 Task: Create a new task in Outlook for the 'New Cafe Launch - Brewing Delightful Experiences' with the status 'Not Started' and priority 'Normal'. Include details about facilitating the launch.
Action: Mouse moved to (15, 164)
Screenshot: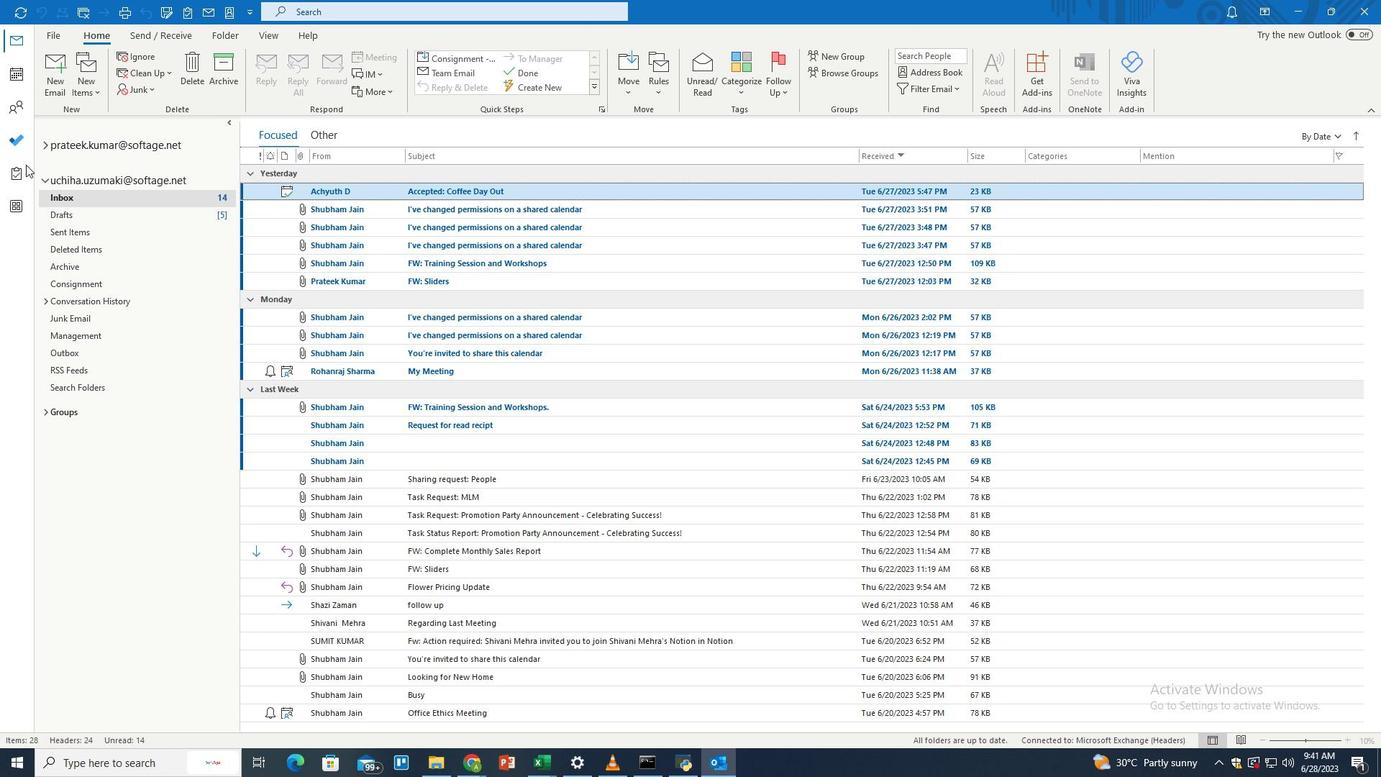 
Action: Mouse pressed left at (15, 164)
Screenshot: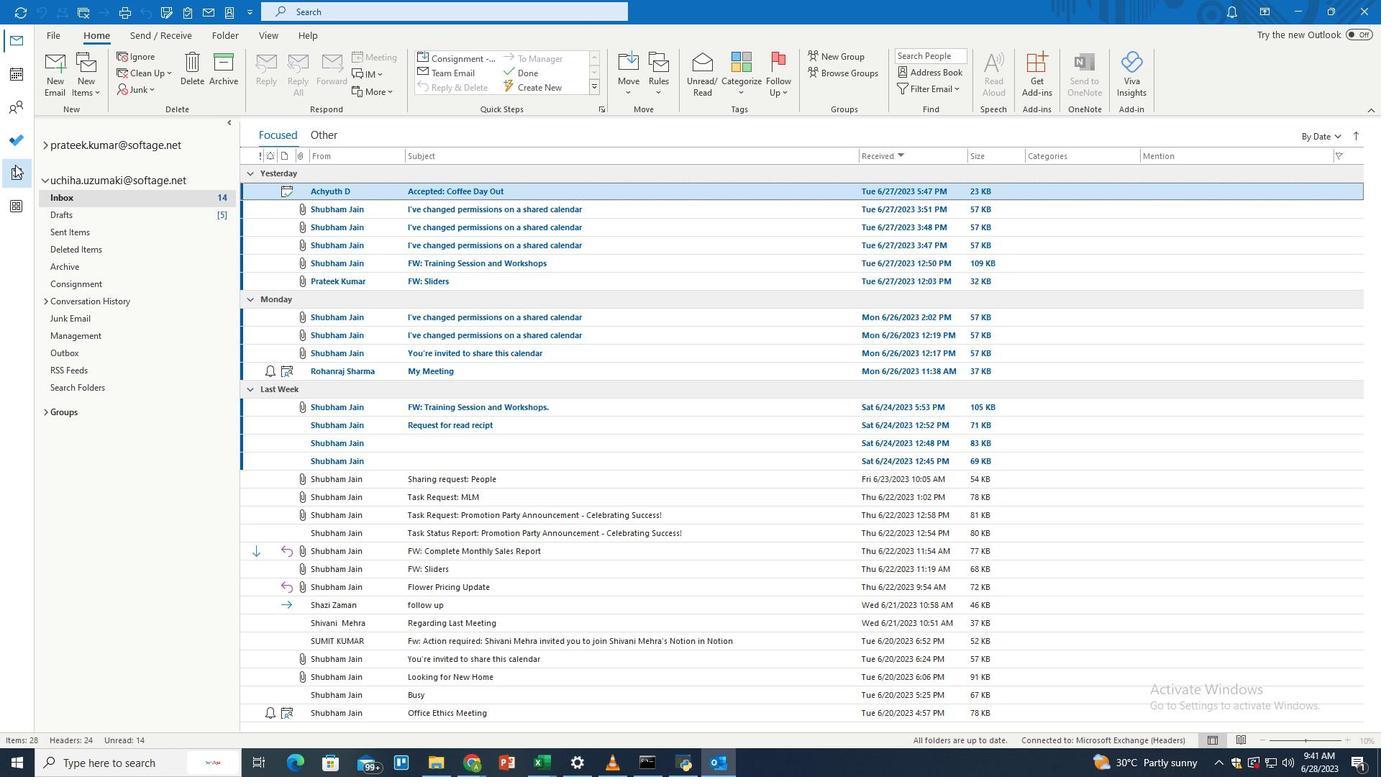 
Action: Mouse moved to (91, 166)
Screenshot: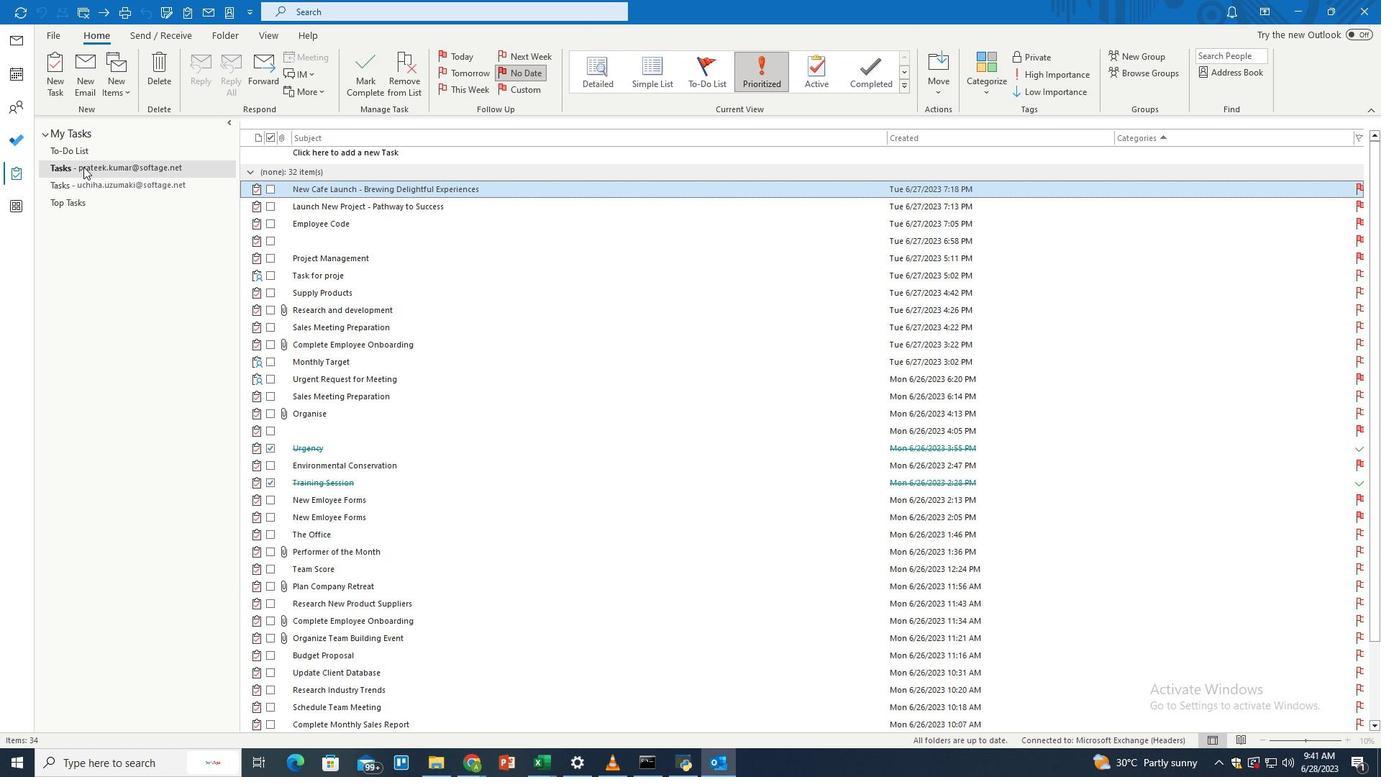 
Action: Mouse pressed left at (91, 166)
Screenshot: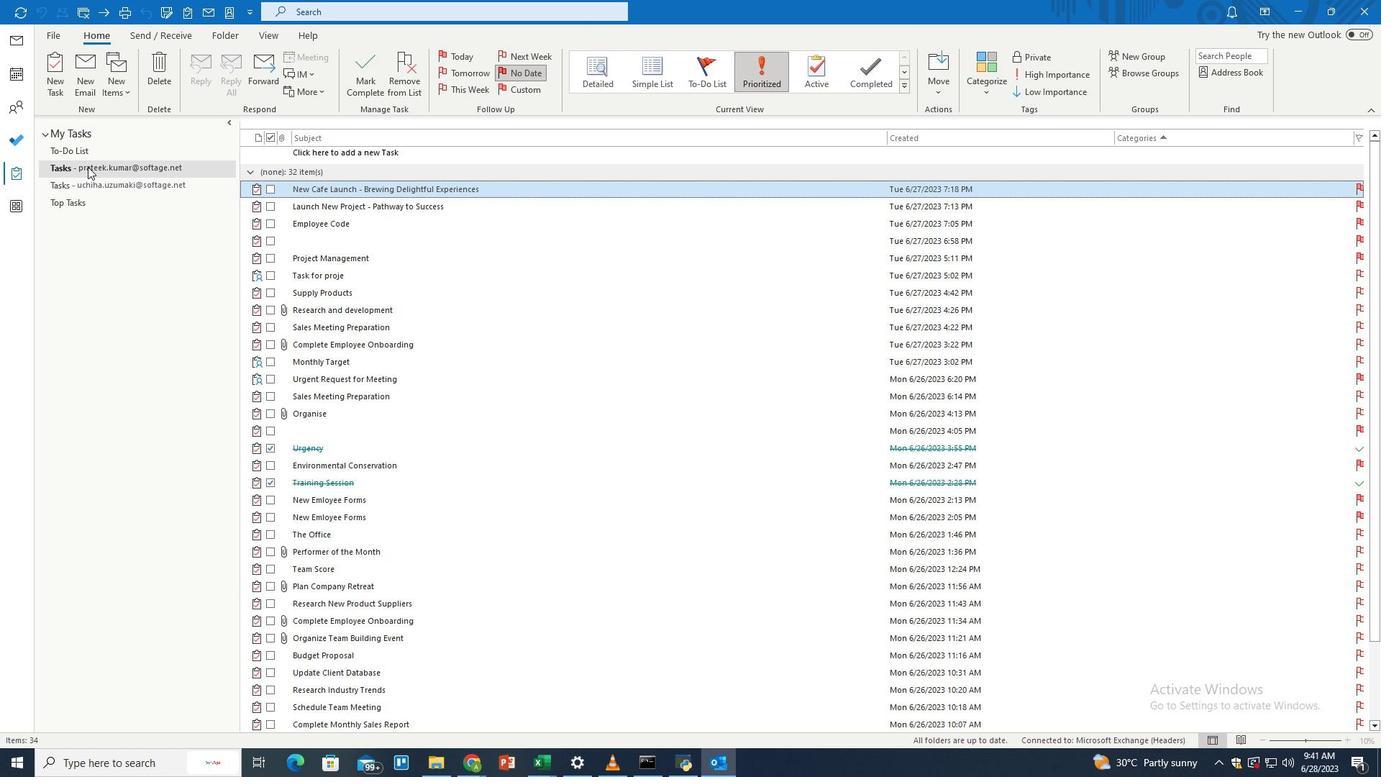 
Action: Mouse moved to (365, 191)
Screenshot: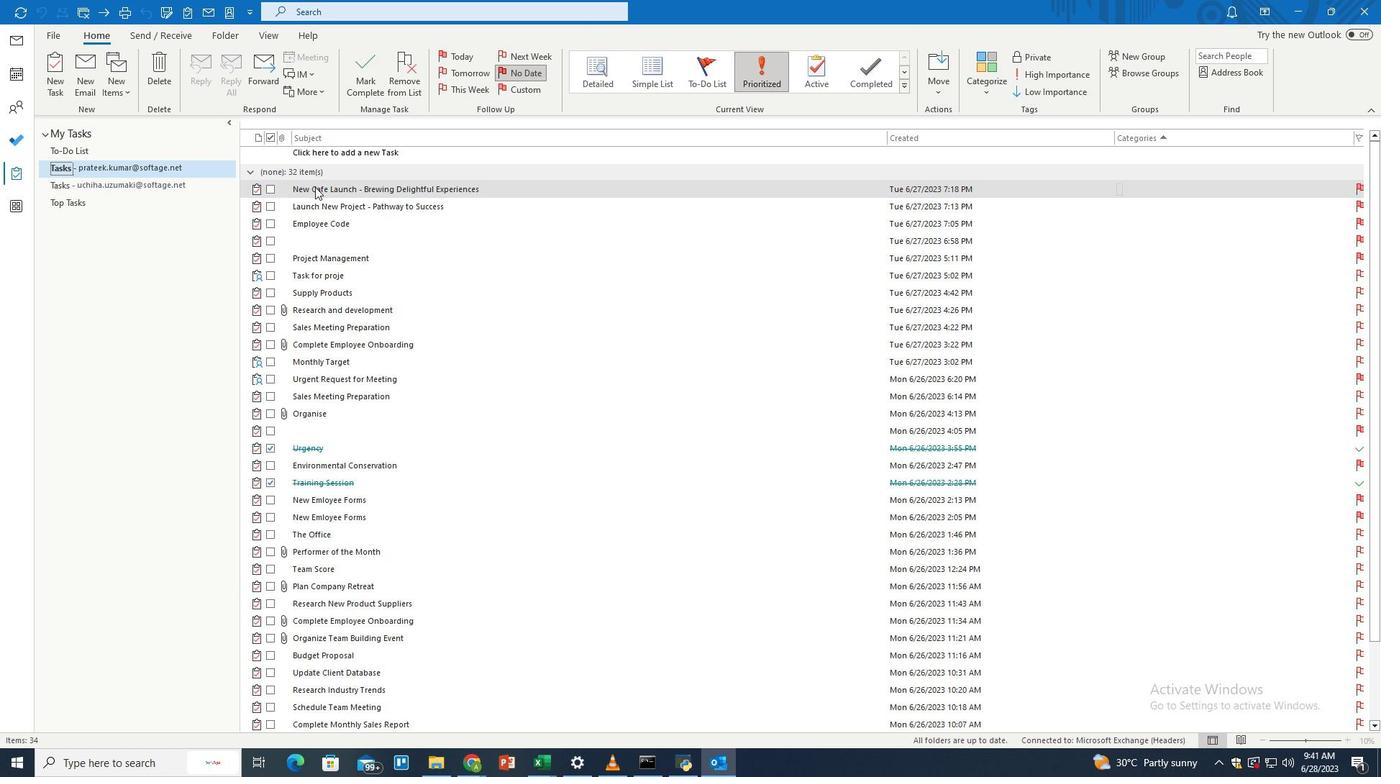 
Action: Mouse pressed left at (365, 191)
Screenshot: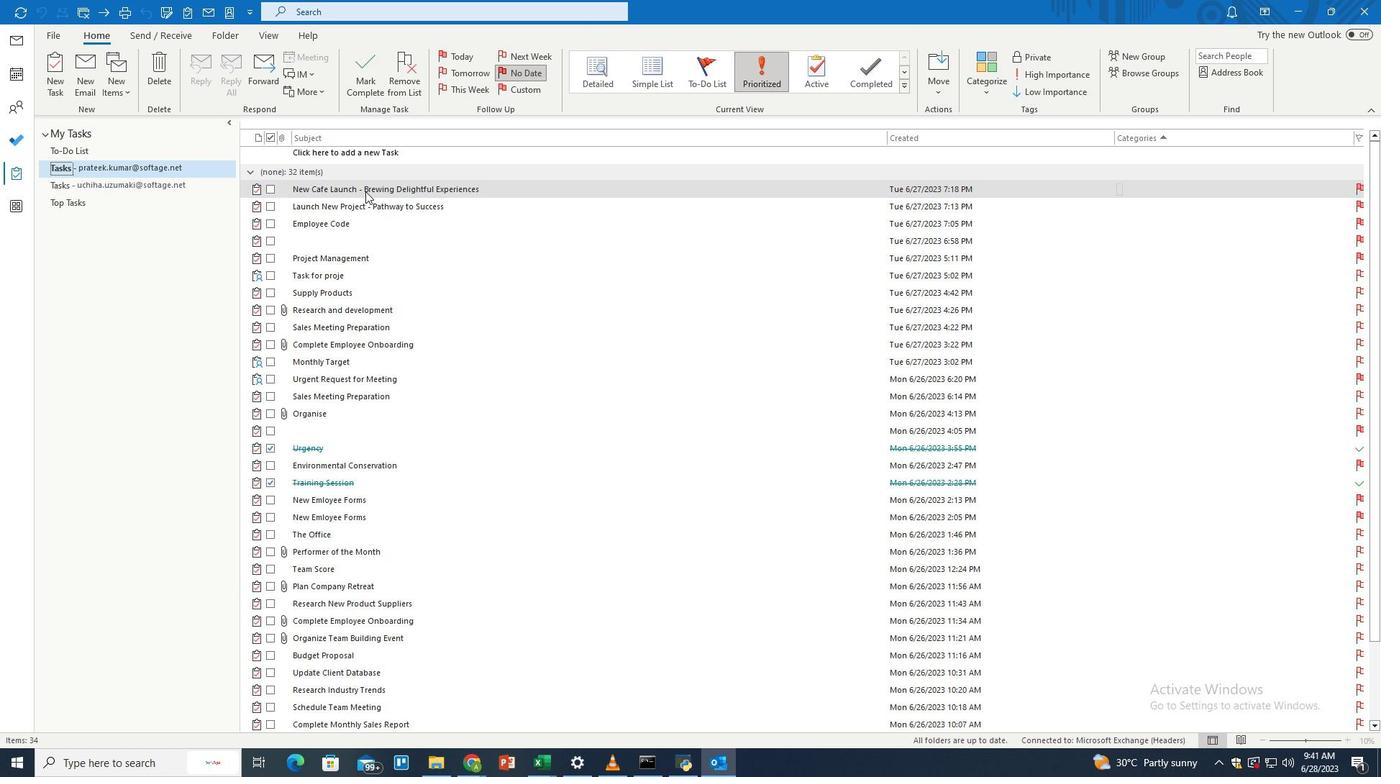 
Action: Mouse pressed left at (365, 191)
Screenshot: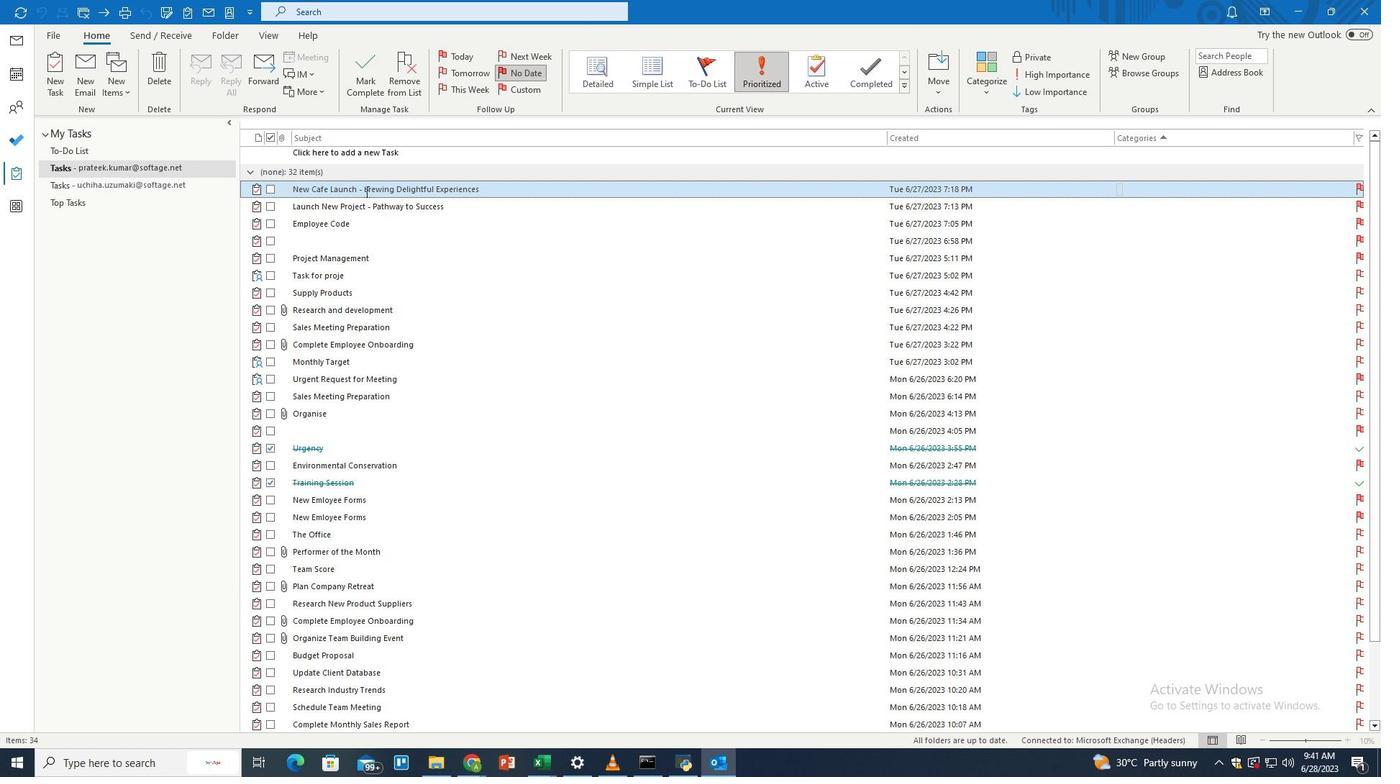 
Action: Mouse moved to (482, 89)
Screenshot: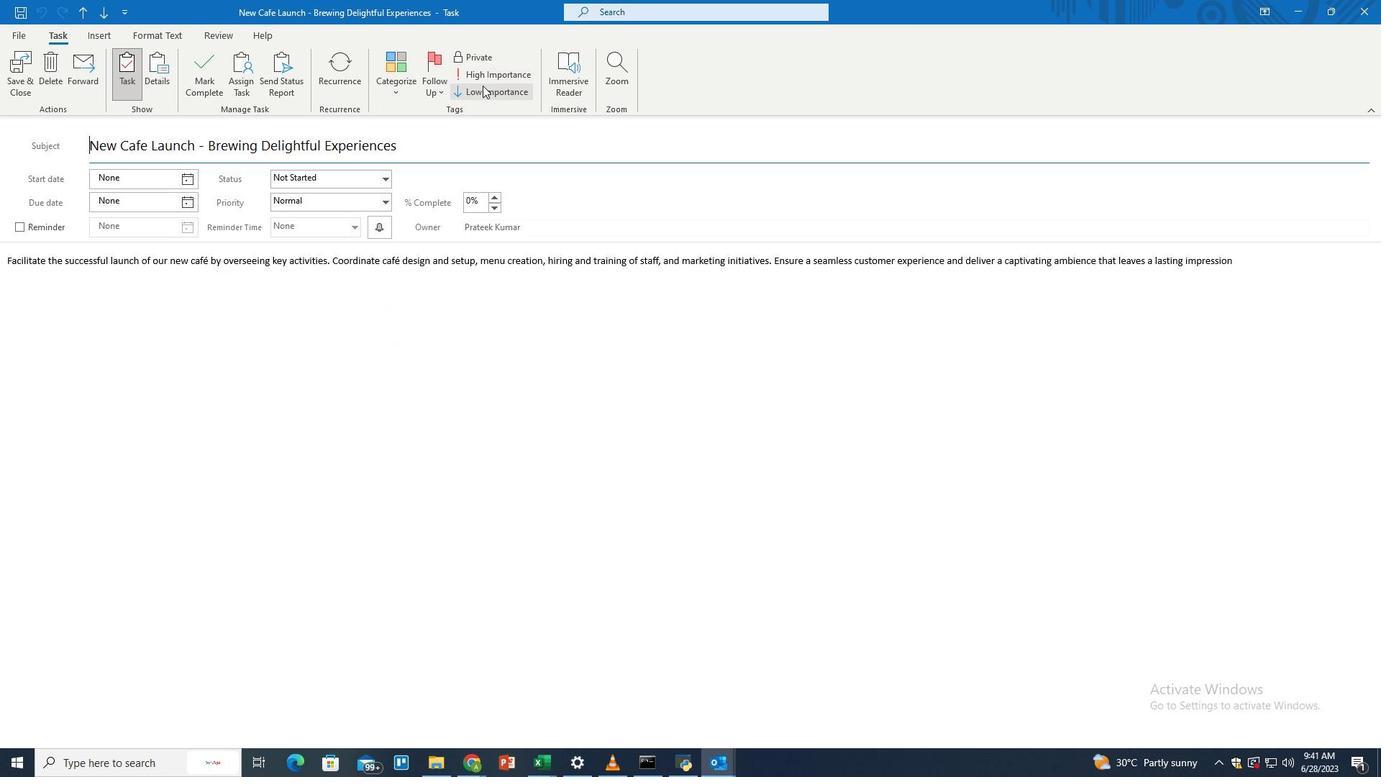 
Action: Mouse pressed left at (482, 89)
Screenshot: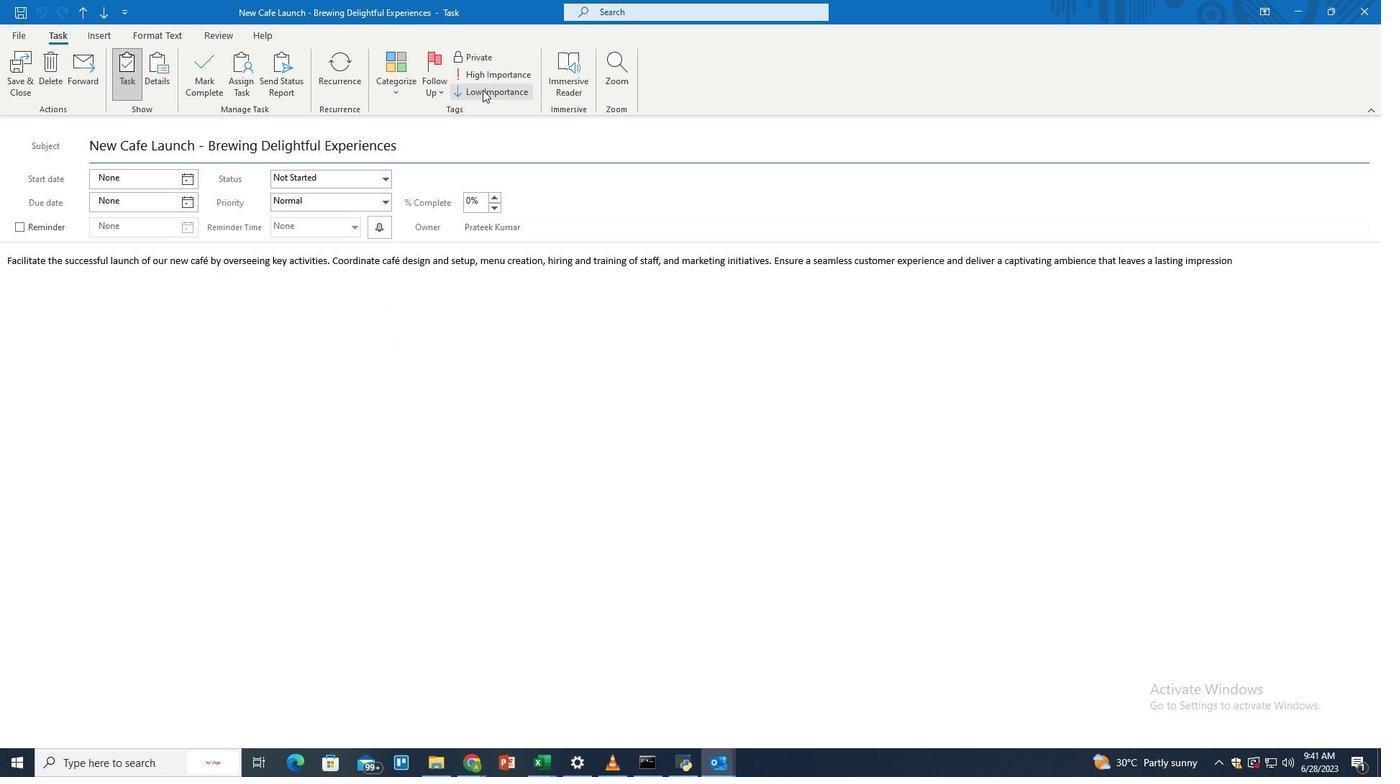 
Action: Mouse moved to (476, 261)
Screenshot: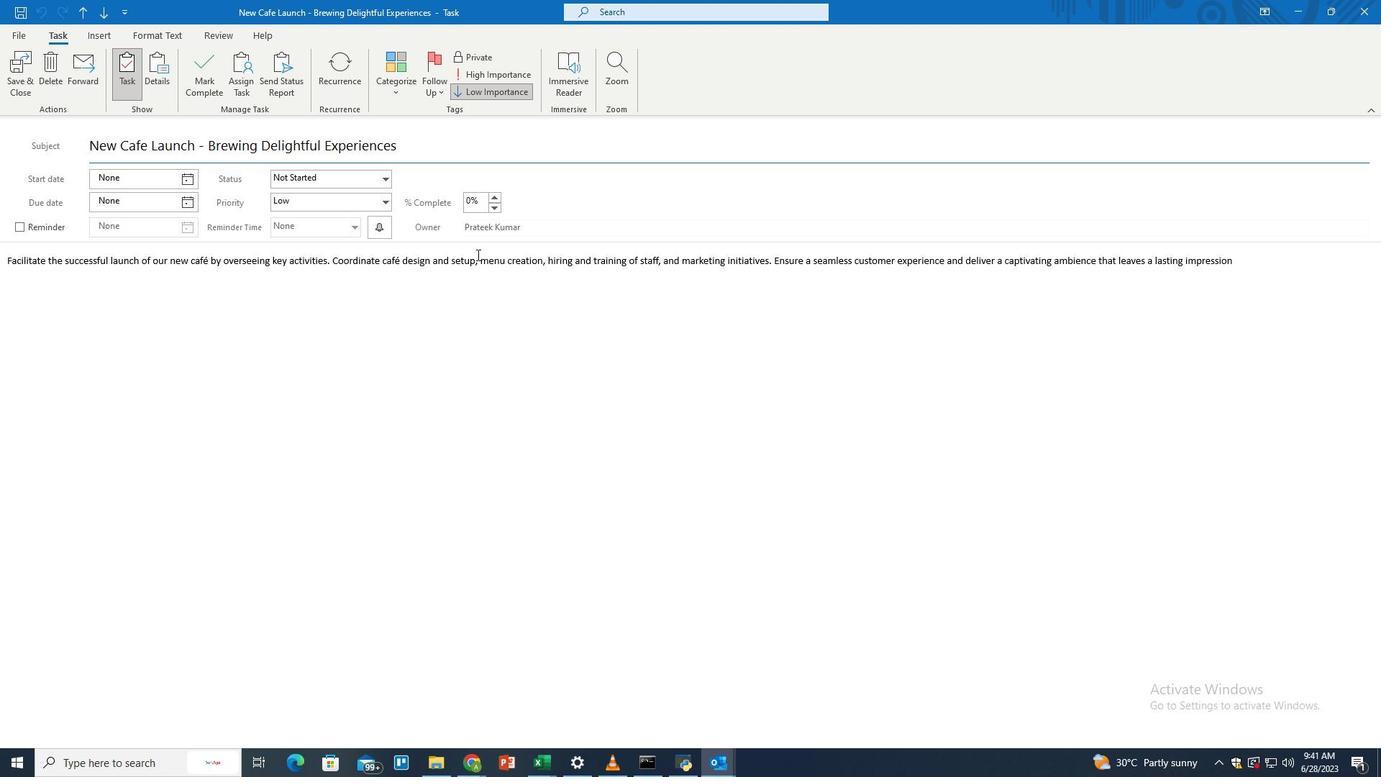 
